 Task: Look for properties with 3D walkthroughs and video tours.
Action: Mouse moved to (554, 233)
Screenshot: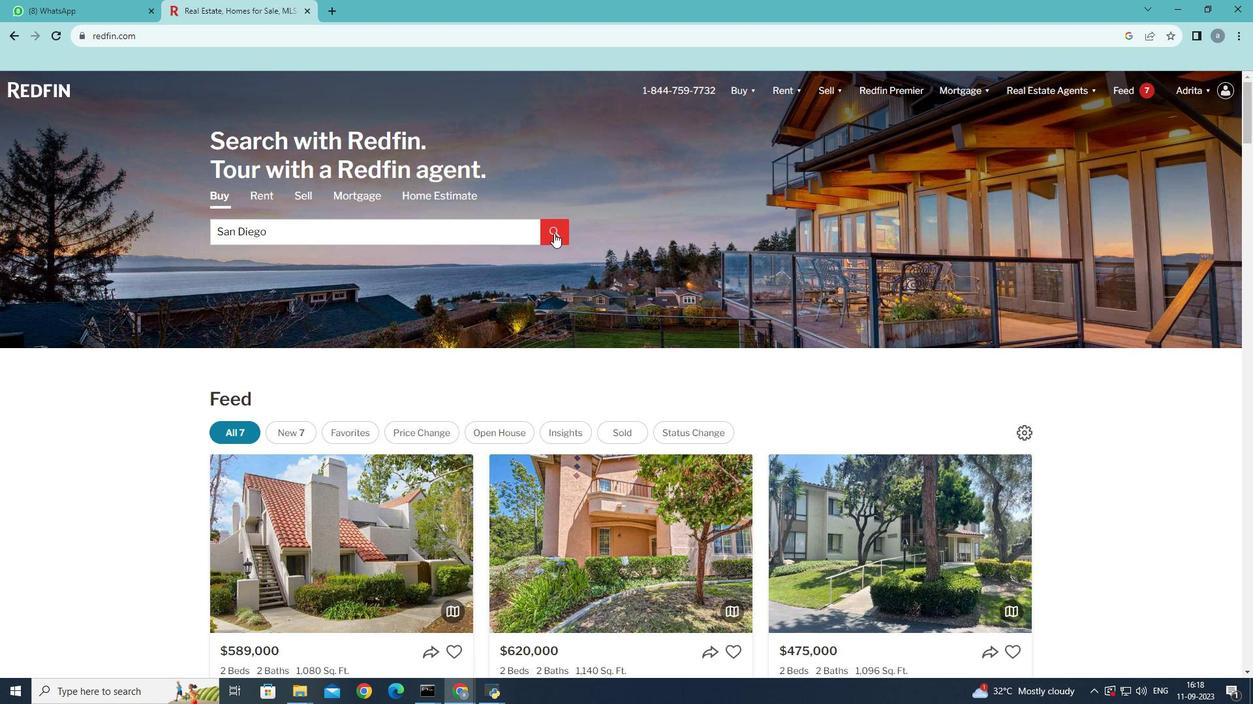
Action: Mouse pressed left at (554, 233)
Screenshot: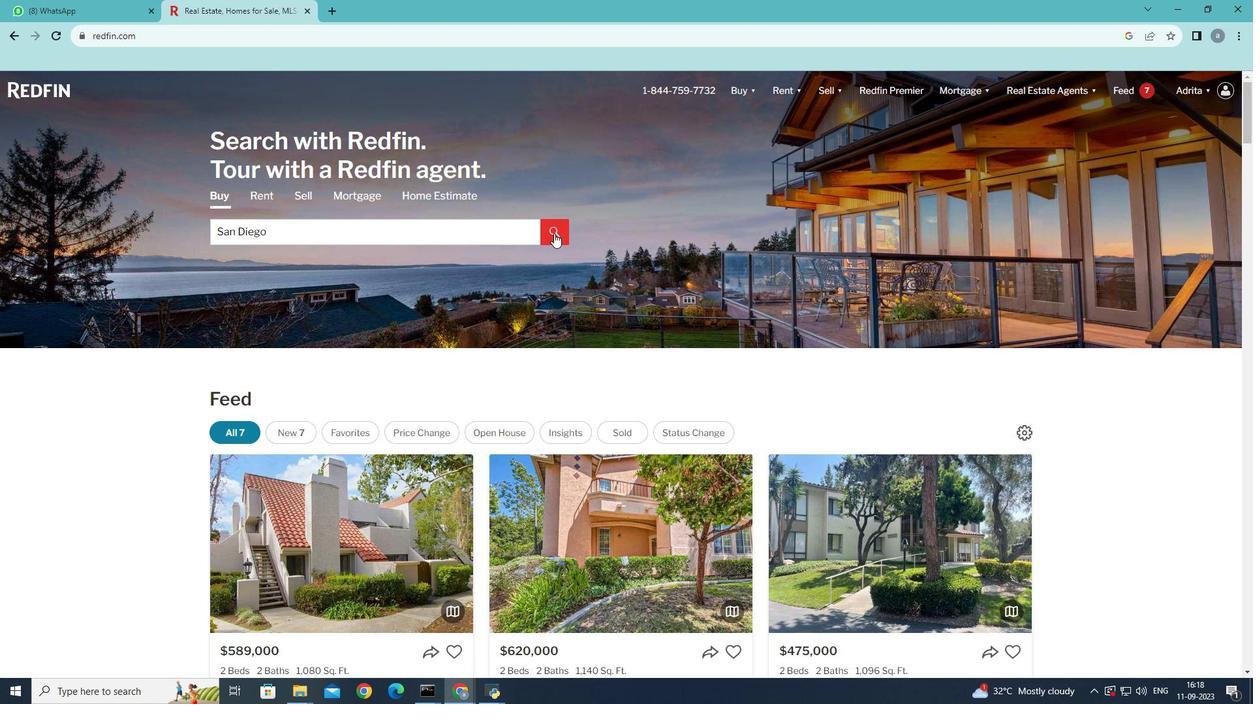 
Action: Mouse moved to (1127, 180)
Screenshot: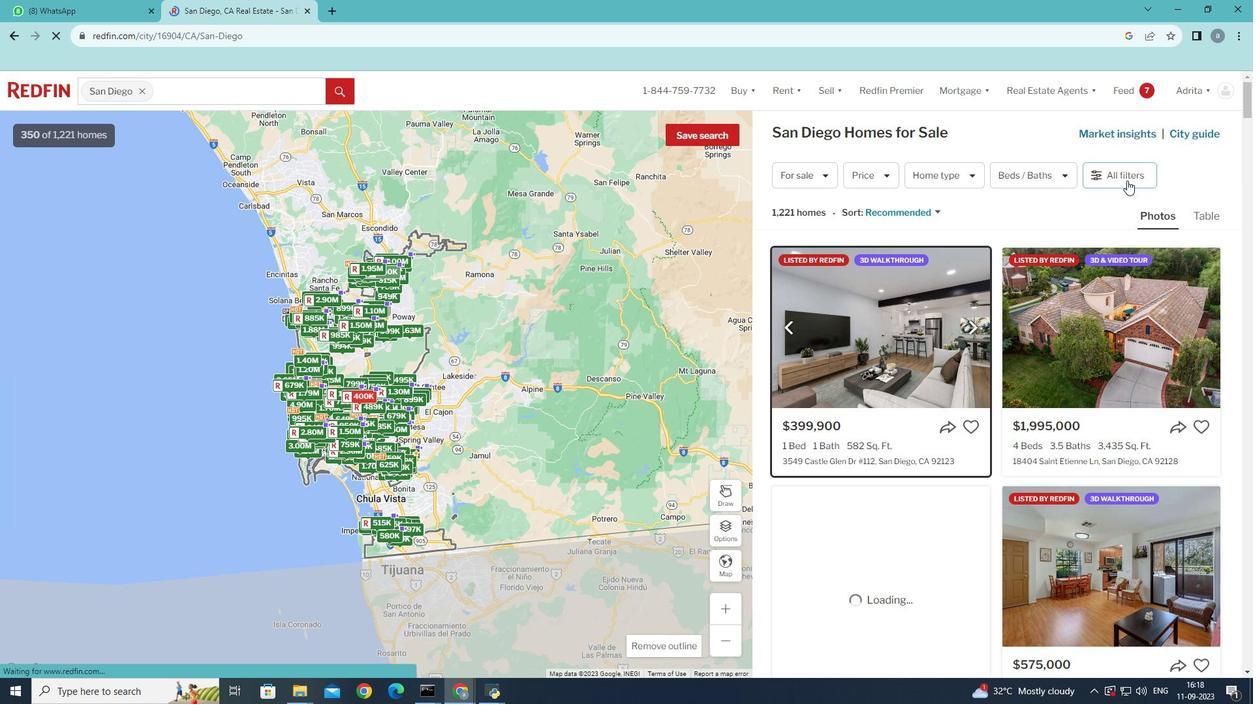 
Action: Mouse pressed left at (1127, 180)
Screenshot: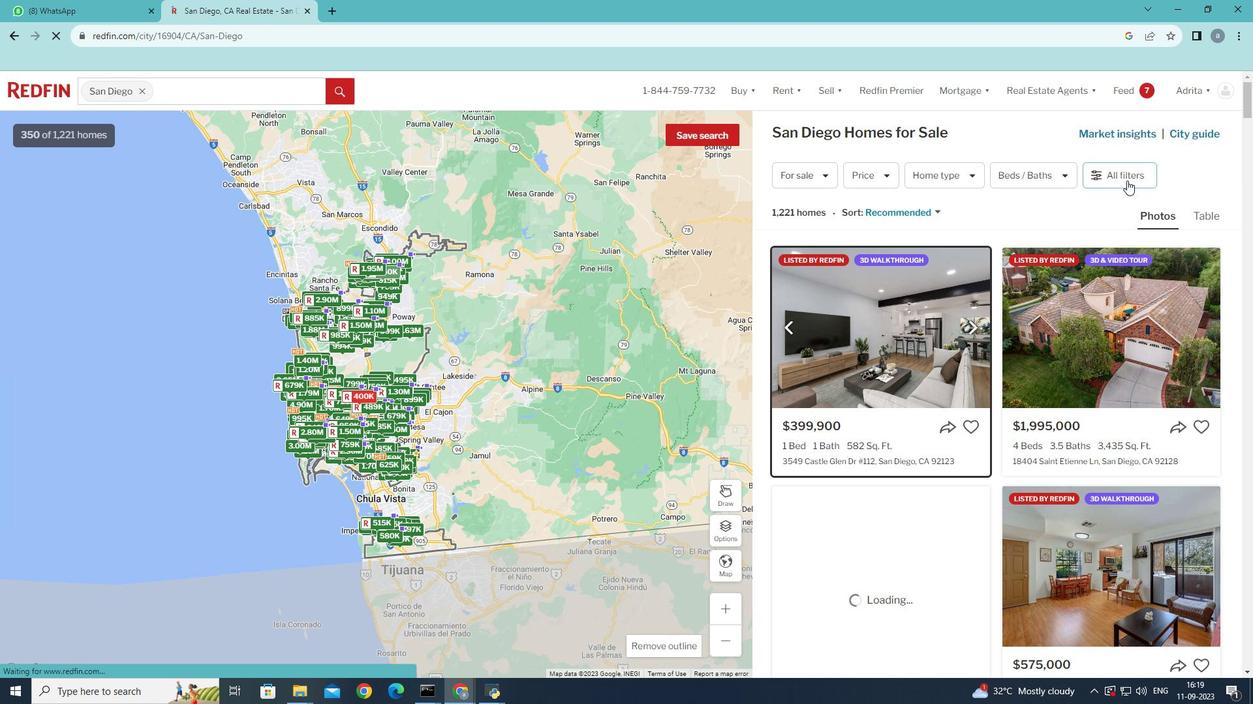 
Action: Mouse moved to (1086, 318)
Screenshot: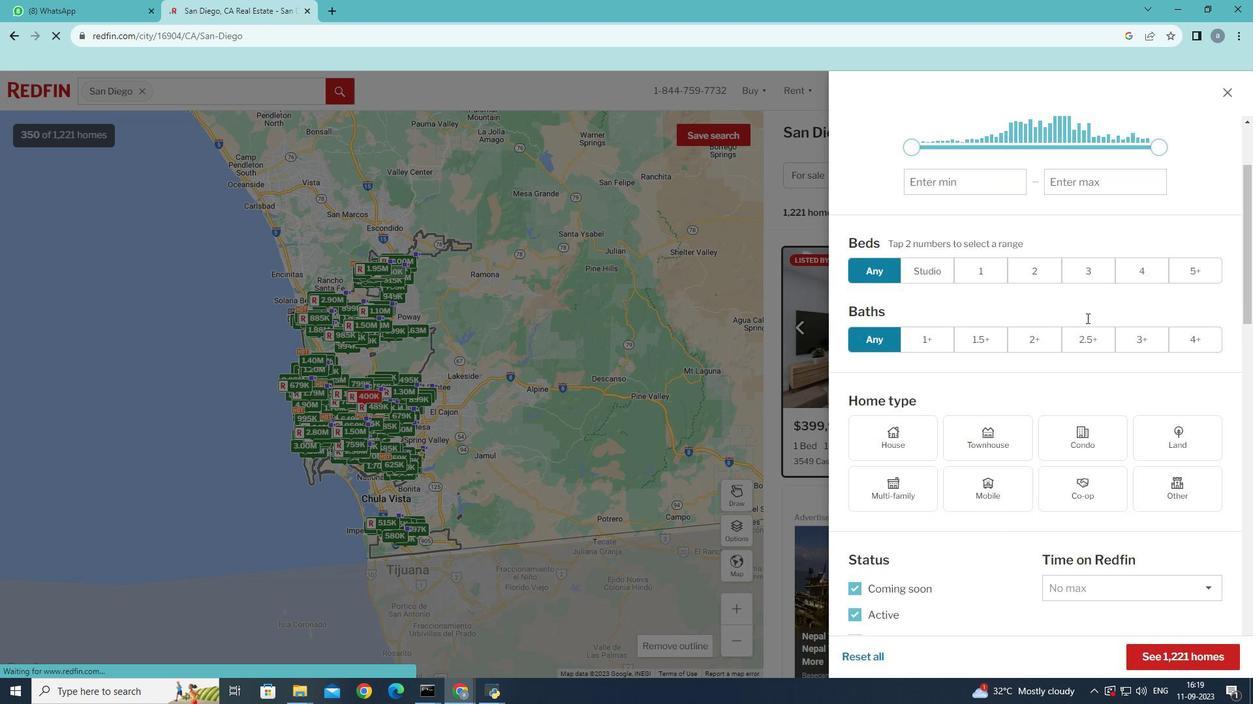 
Action: Mouse scrolled (1086, 317) with delta (0, 0)
Screenshot: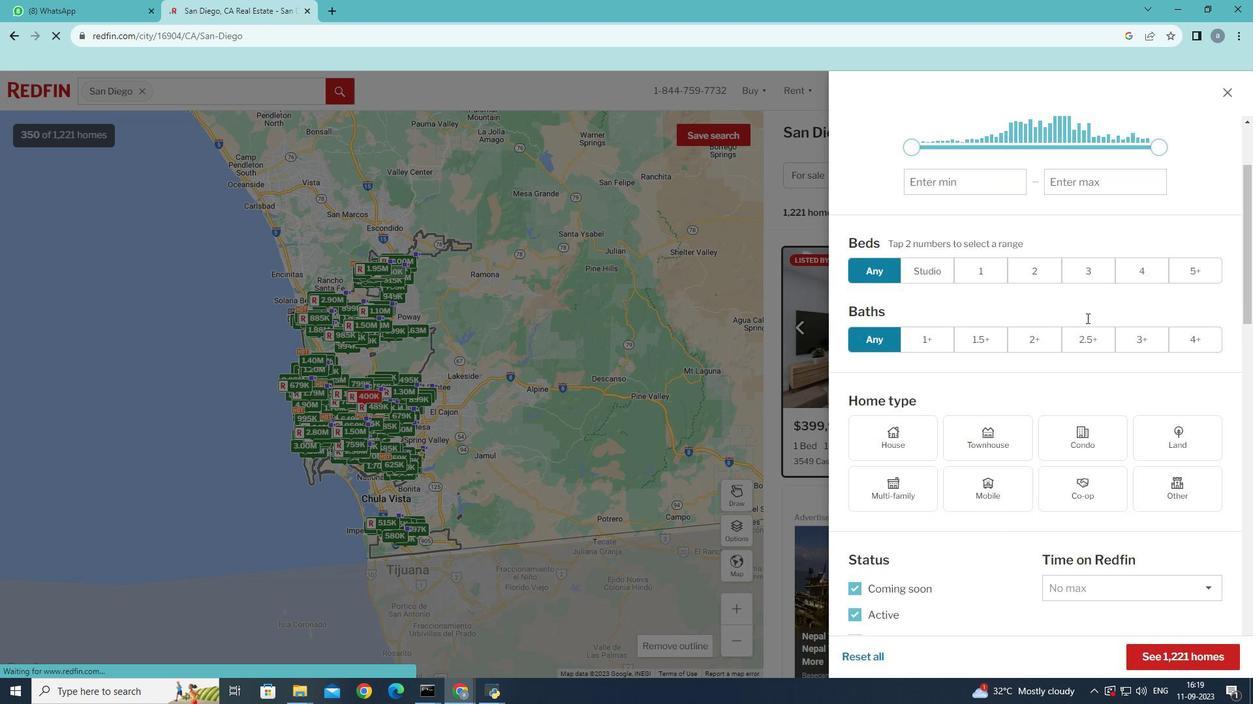 
Action: Mouse scrolled (1086, 317) with delta (0, 0)
Screenshot: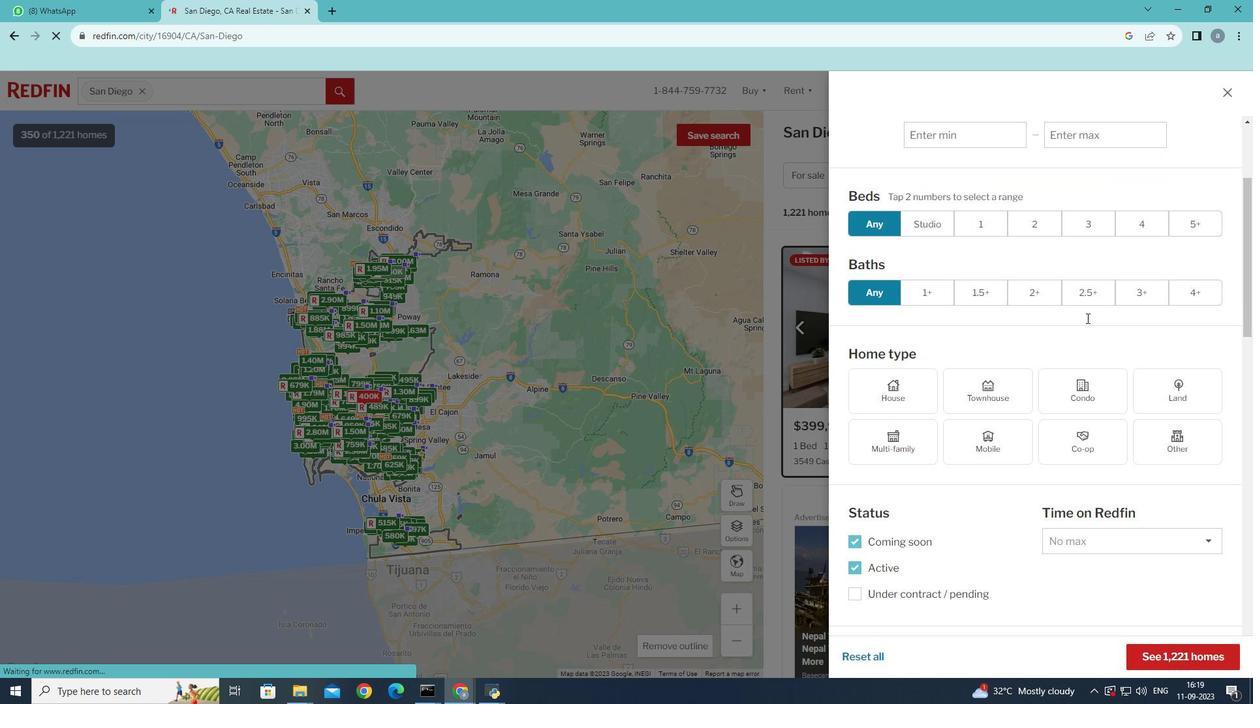 
Action: Mouse moved to (1086, 318)
Screenshot: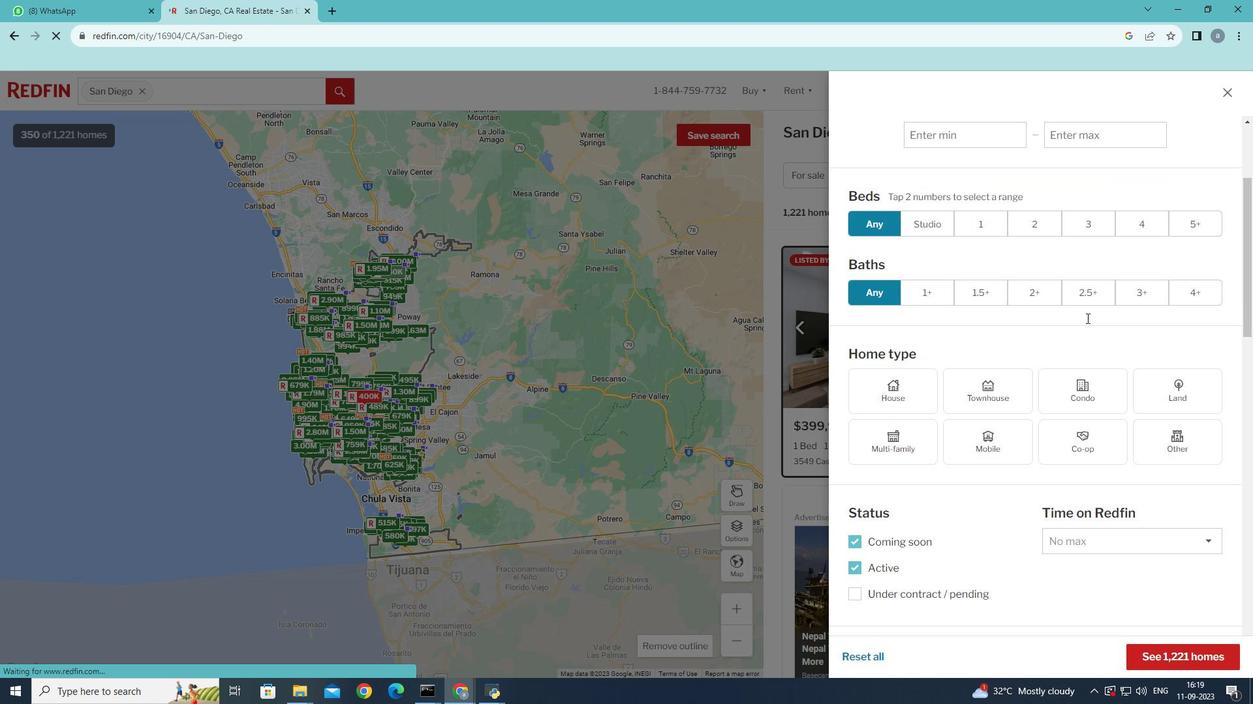 
Action: Mouse scrolled (1086, 317) with delta (0, 0)
Screenshot: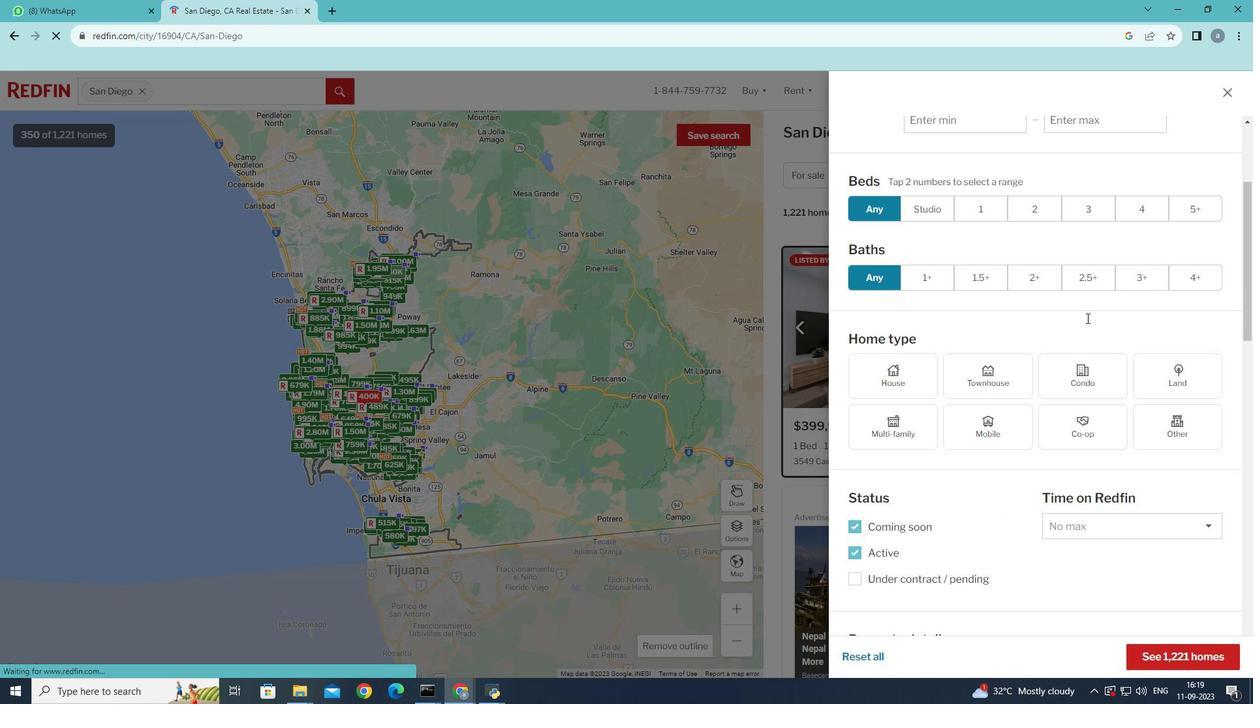 
Action: Mouse scrolled (1086, 317) with delta (0, 0)
Screenshot: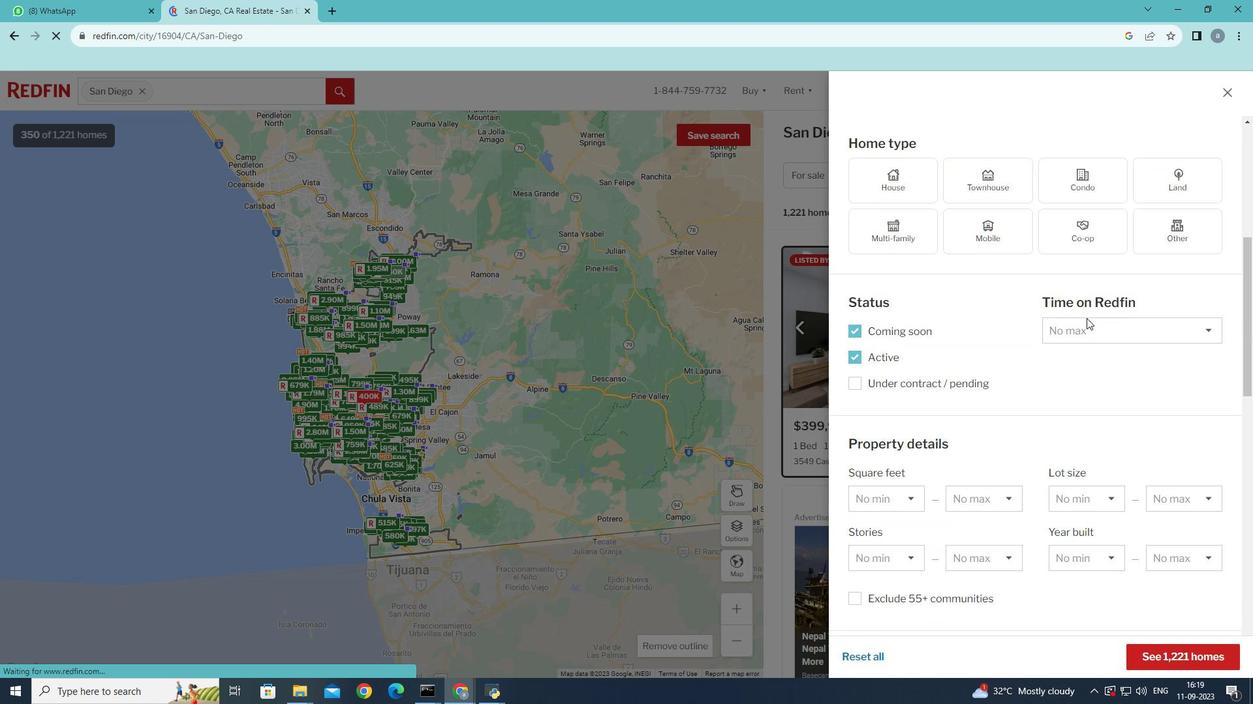 
Action: Mouse scrolled (1086, 317) with delta (0, 0)
Screenshot: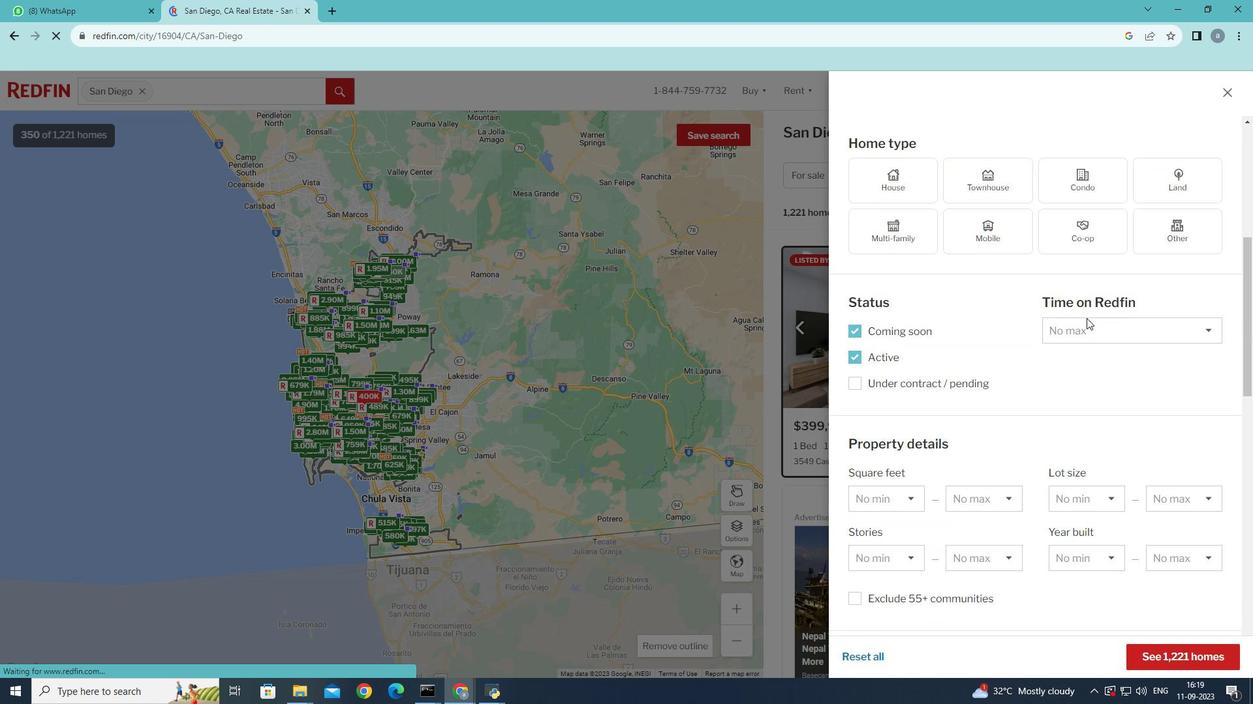 
Action: Mouse scrolled (1086, 317) with delta (0, 0)
Screenshot: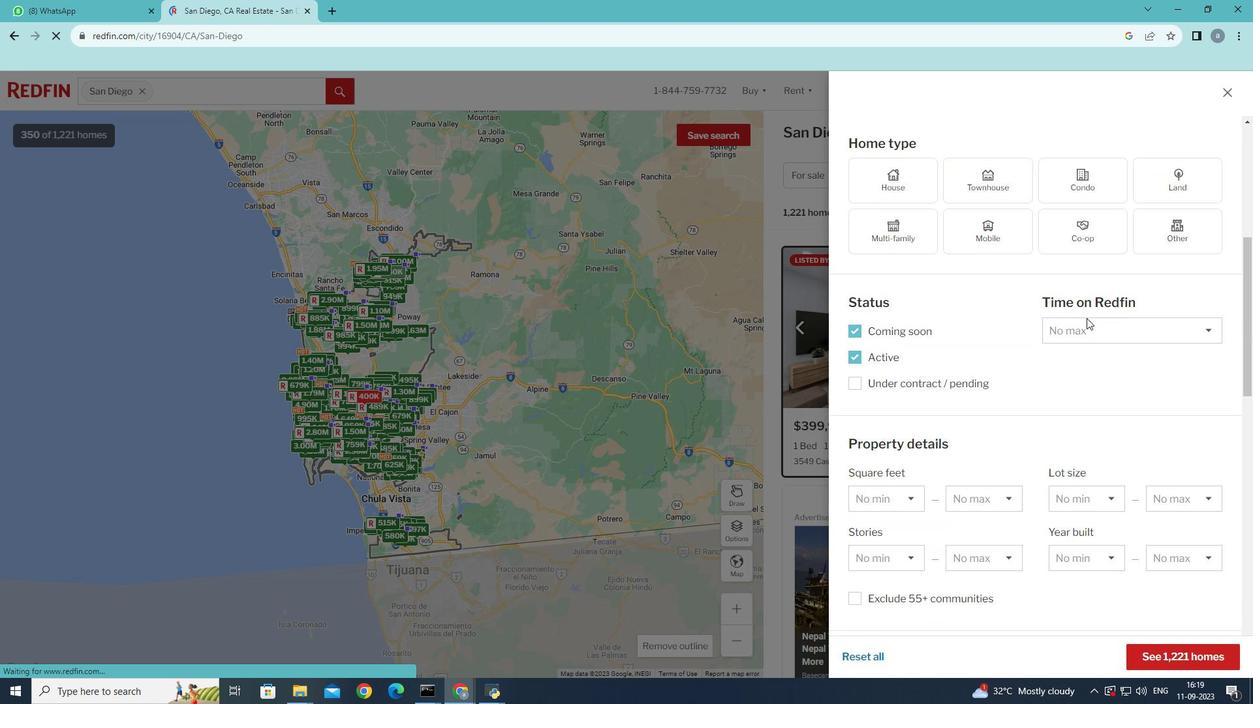 
Action: Mouse scrolled (1086, 317) with delta (0, 0)
Screenshot: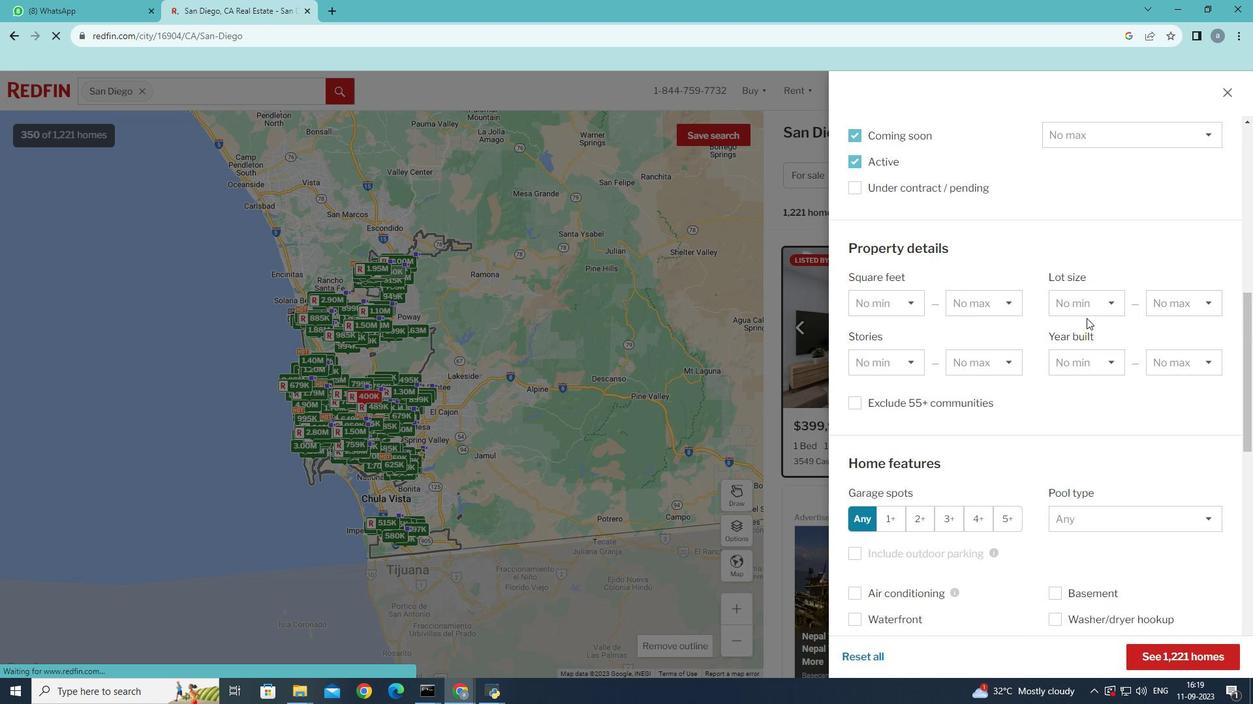 
Action: Mouse scrolled (1086, 317) with delta (0, 0)
Screenshot: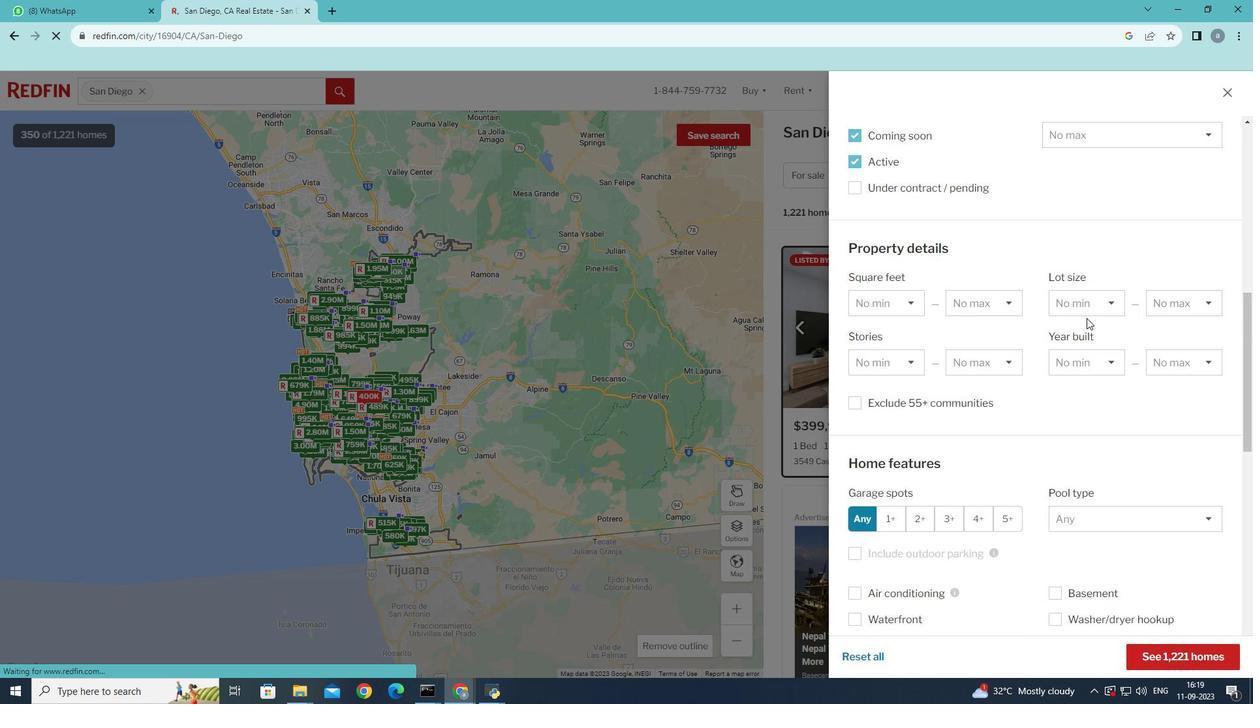 
Action: Mouse scrolled (1086, 317) with delta (0, 0)
Screenshot: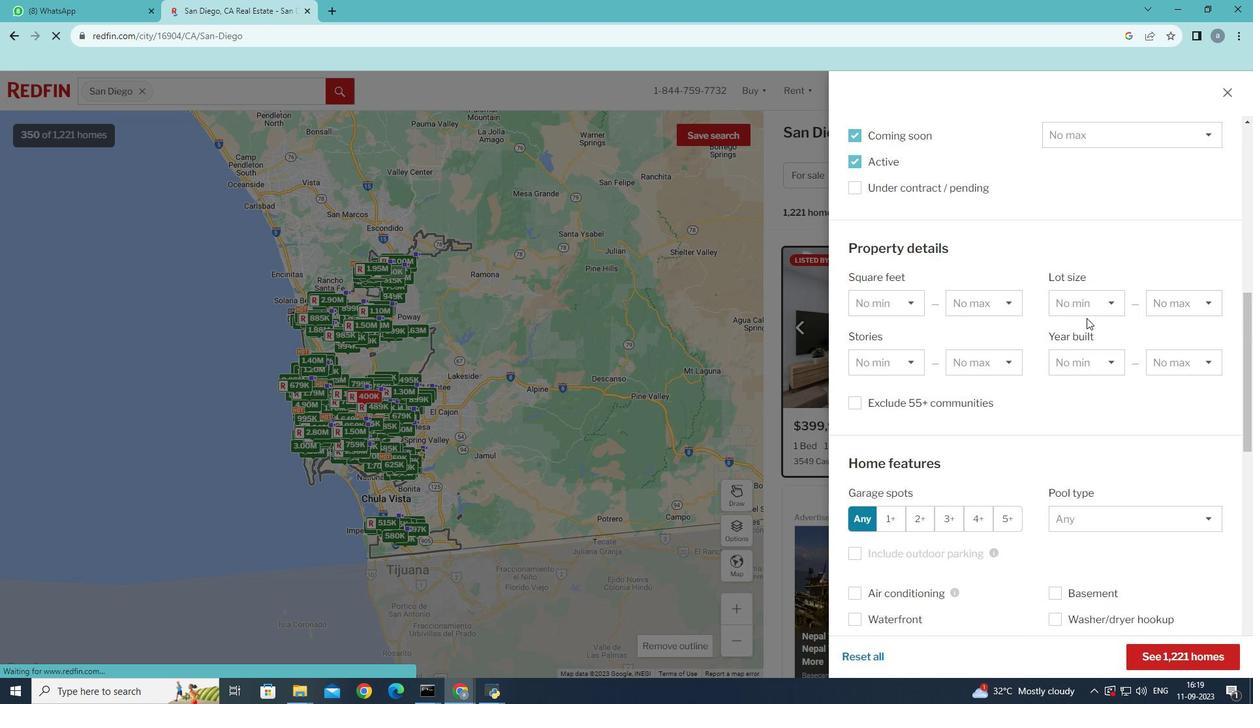 
Action: Mouse moved to (1086, 318)
Screenshot: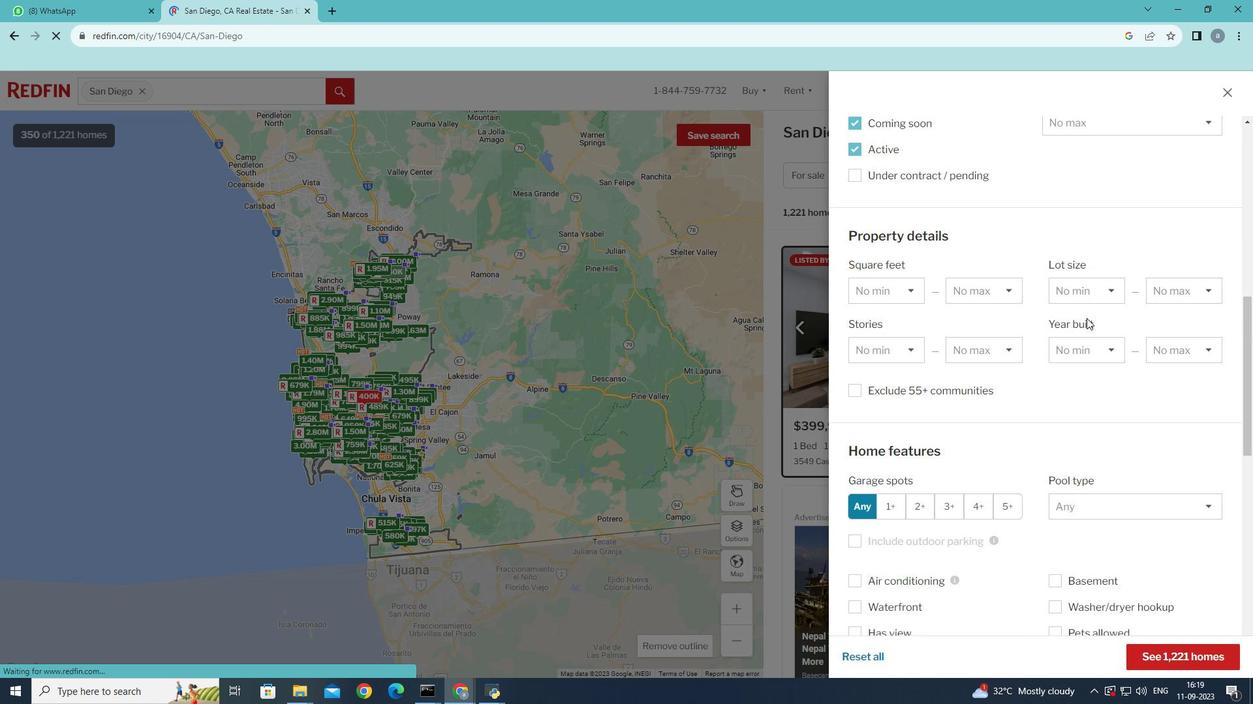 
Action: Mouse scrolled (1086, 317) with delta (0, 0)
Screenshot: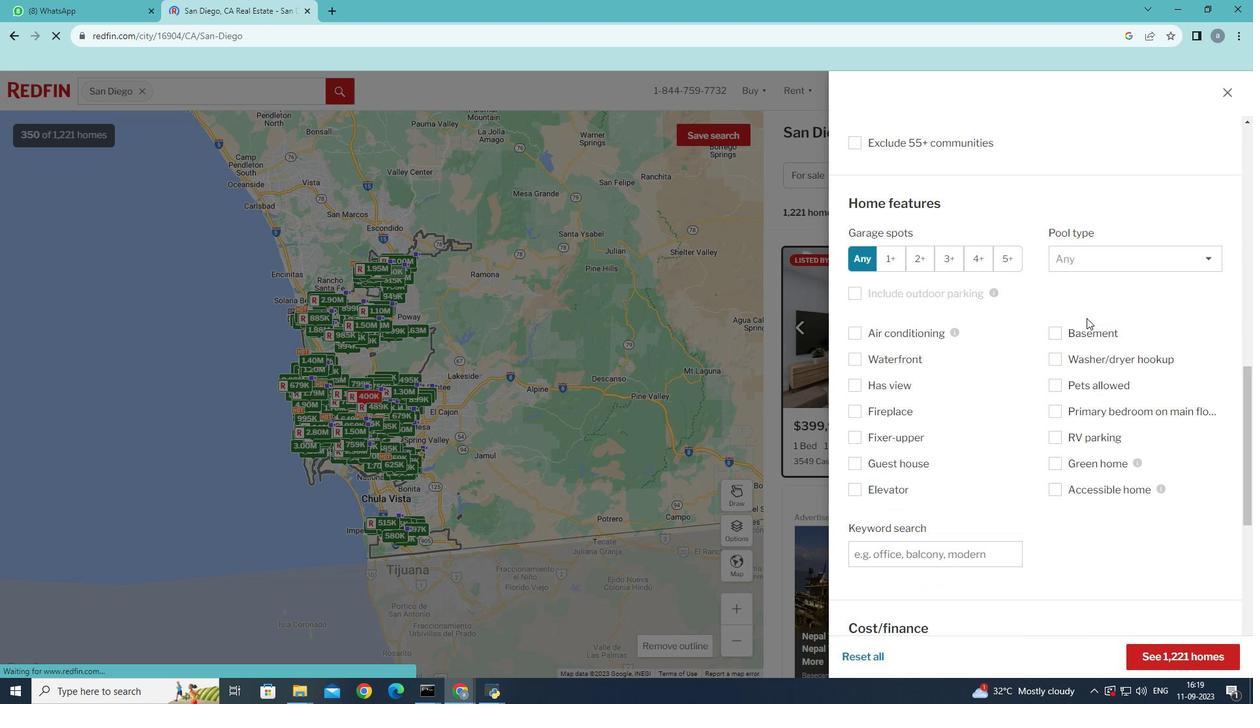 
Action: Mouse scrolled (1086, 317) with delta (0, 0)
Screenshot: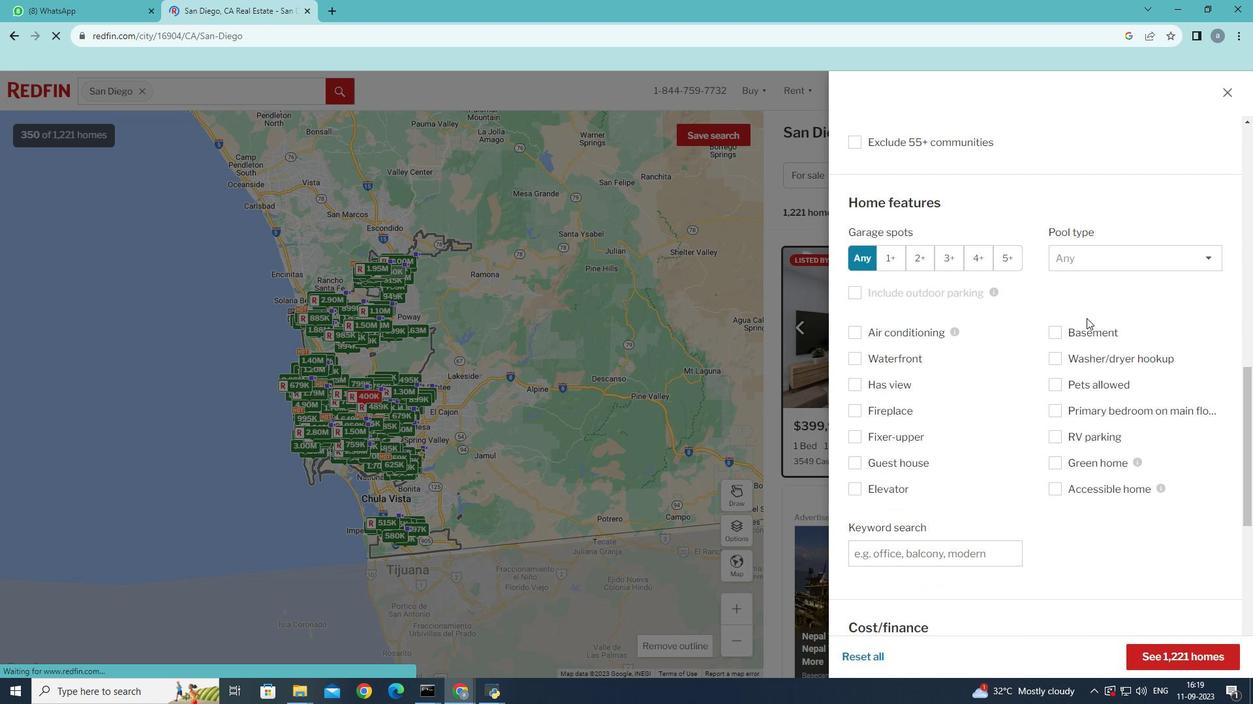 
Action: Mouse scrolled (1086, 317) with delta (0, 0)
Screenshot: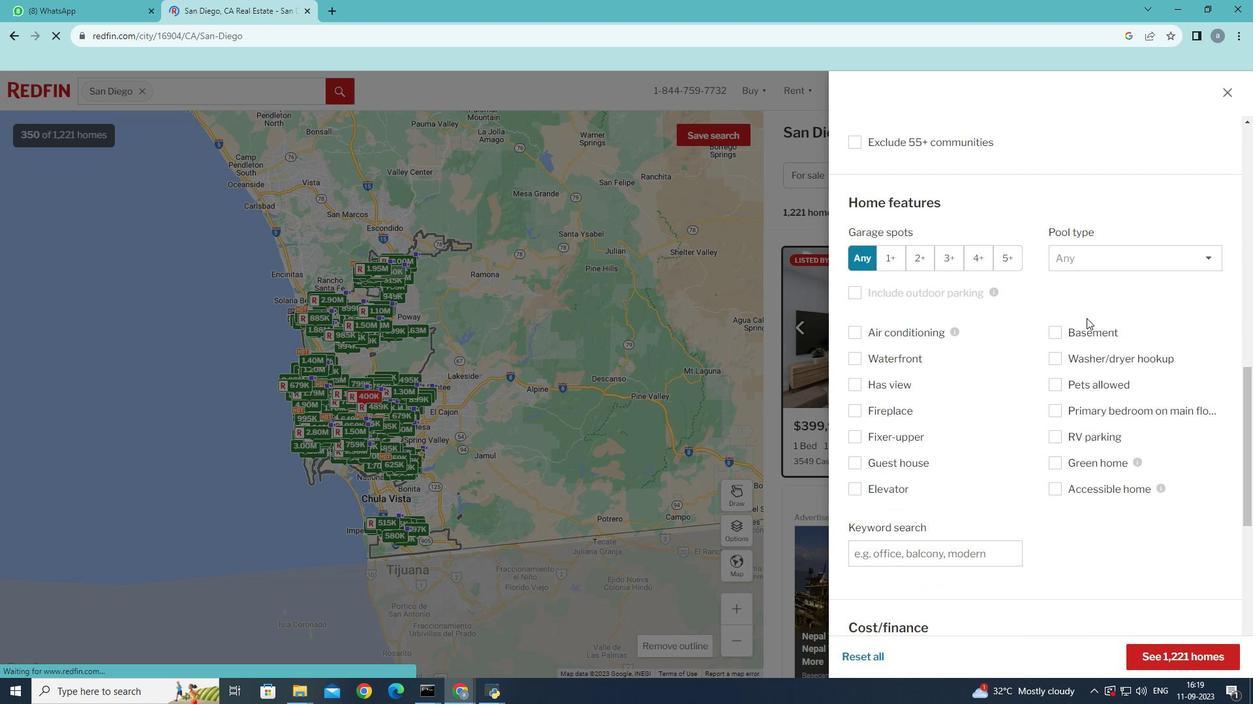 
Action: Mouse scrolled (1086, 317) with delta (0, 0)
Screenshot: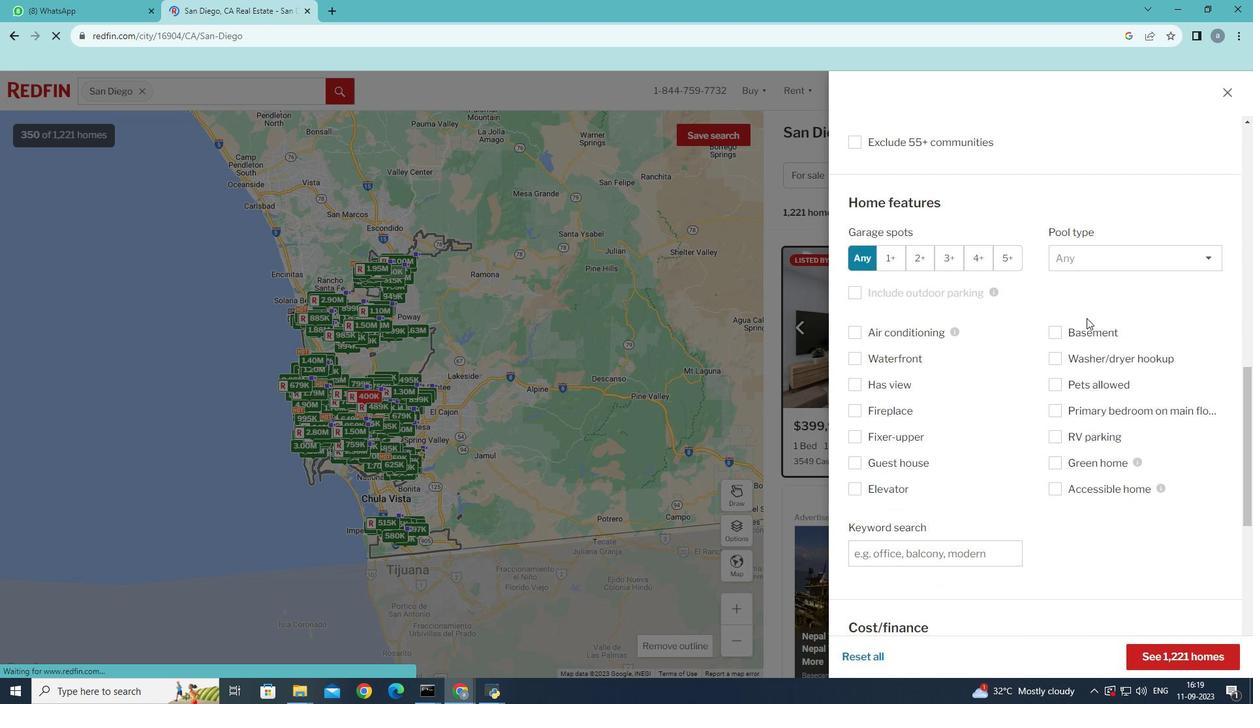 
Action: Mouse scrolled (1086, 317) with delta (0, 0)
Screenshot: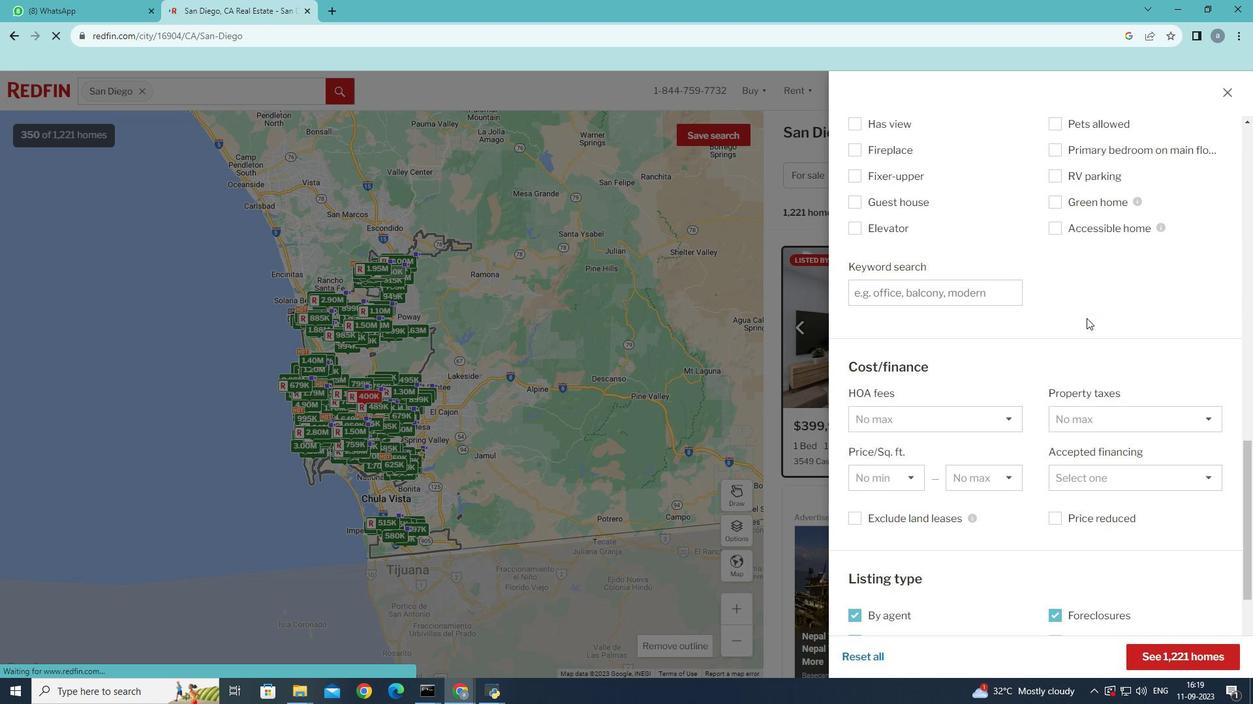 
Action: Mouse scrolled (1086, 317) with delta (0, 0)
Screenshot: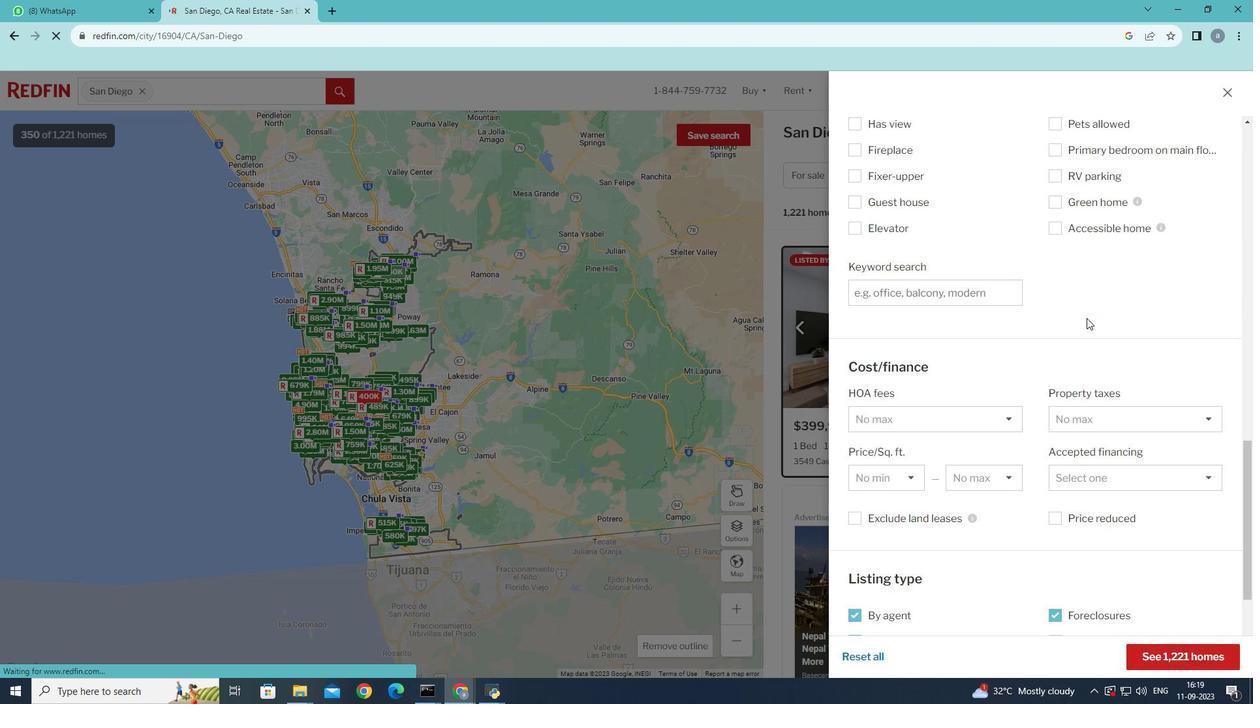
Action: Mouse scrolled (1086, 317) with delta (0, 0)
Screenshot: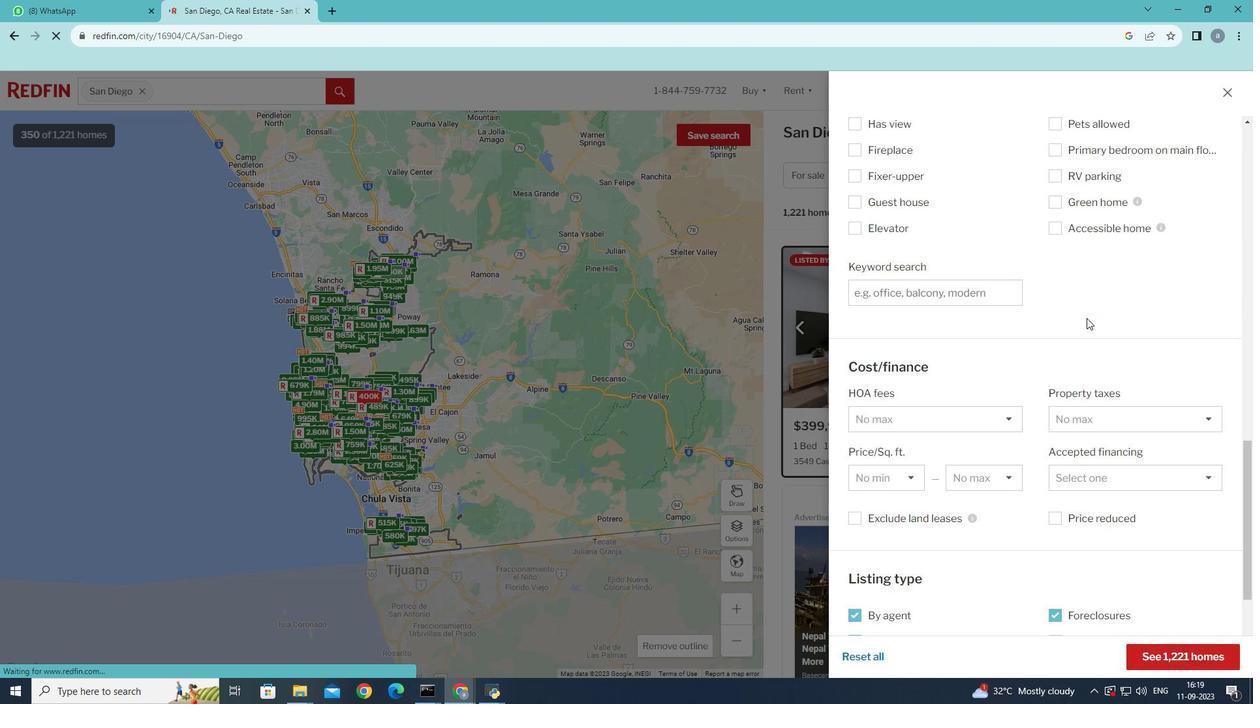 
Action: Mouse scrolled (1086, 317) with delta (0, 0)
Screenshot: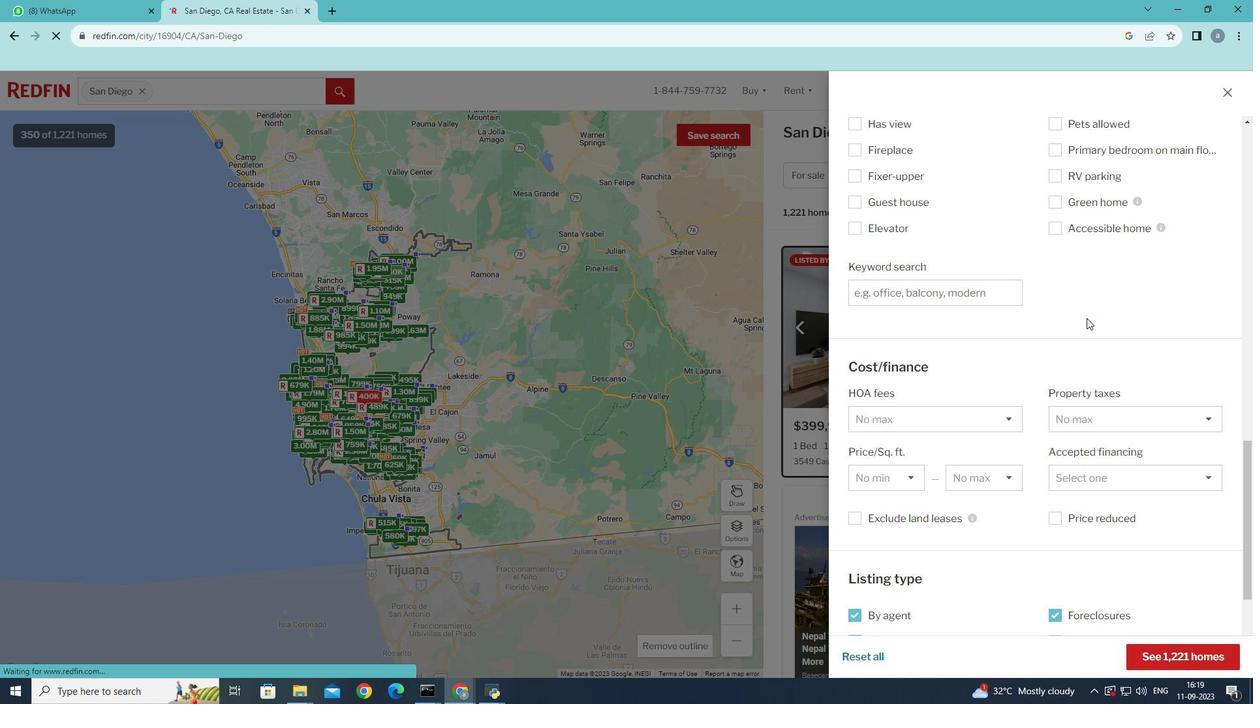 
Action: Mouse scrolled (1086, 317) with delta (0, 0)
Screenshot: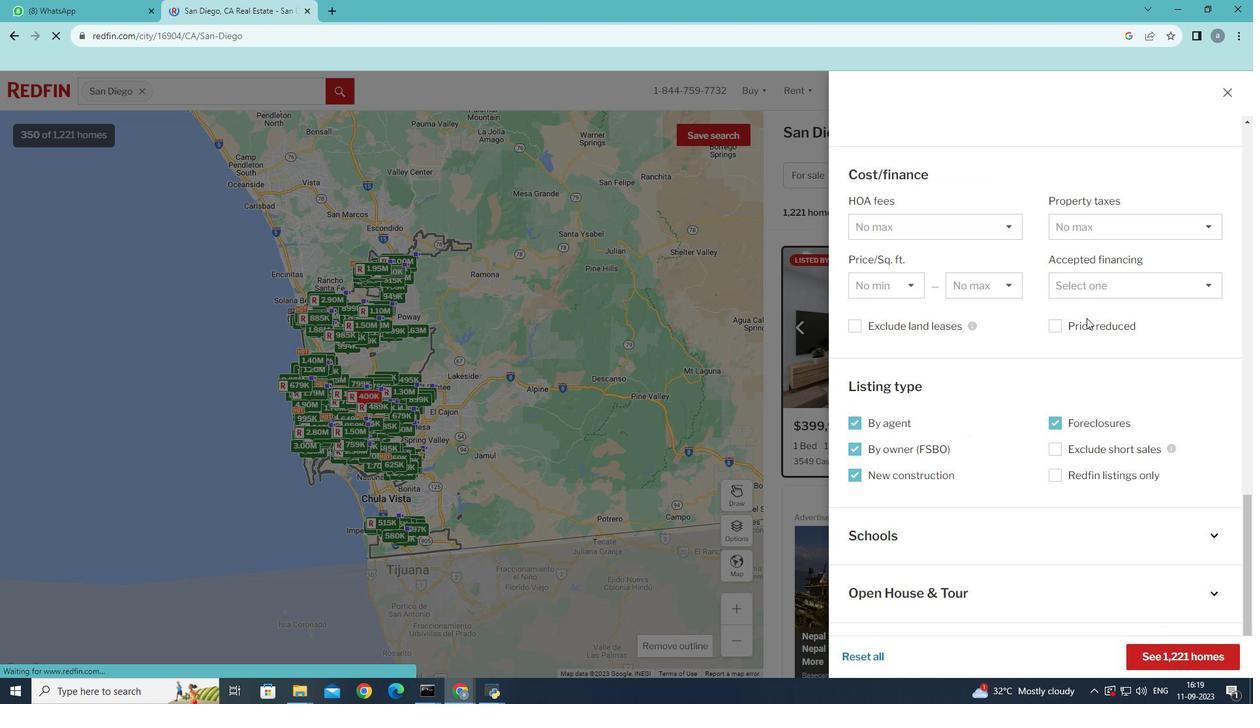 
Action: Mouse scrolled (1086, 317) with delta (0, 0)
Screenshot: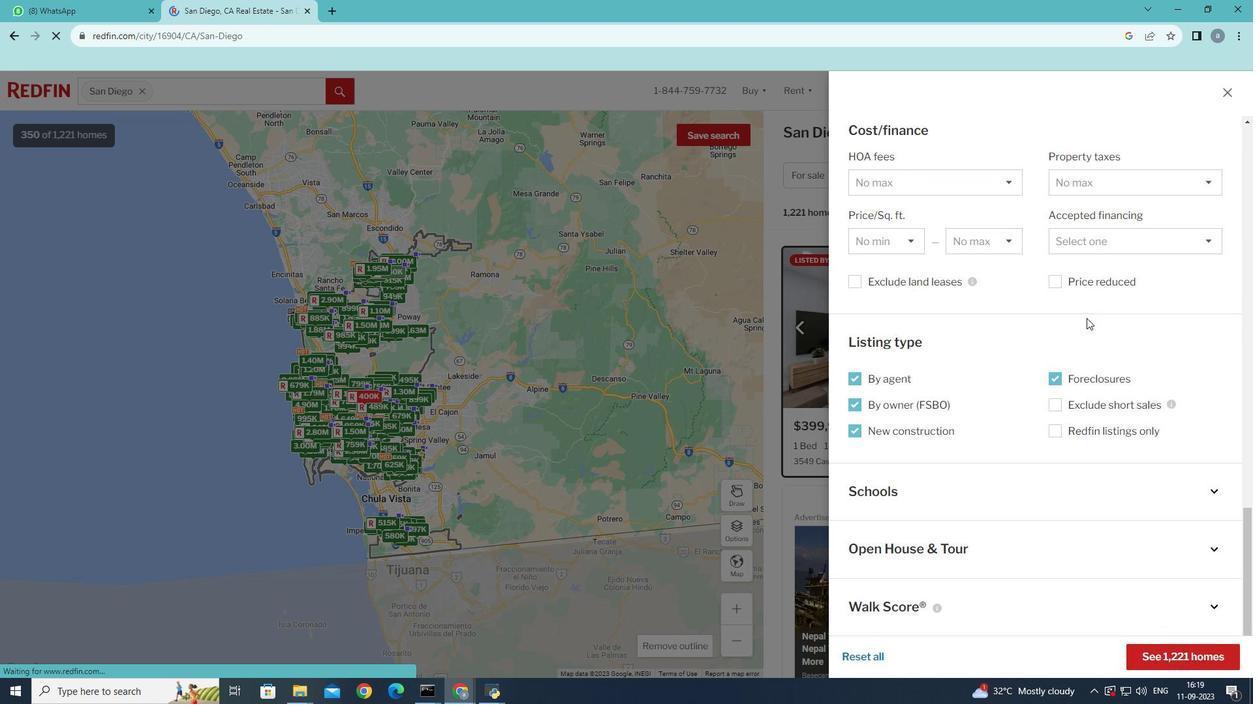 
Action: Mouse scrolled (1086, 317) with delta (0, 0)
Screenshot: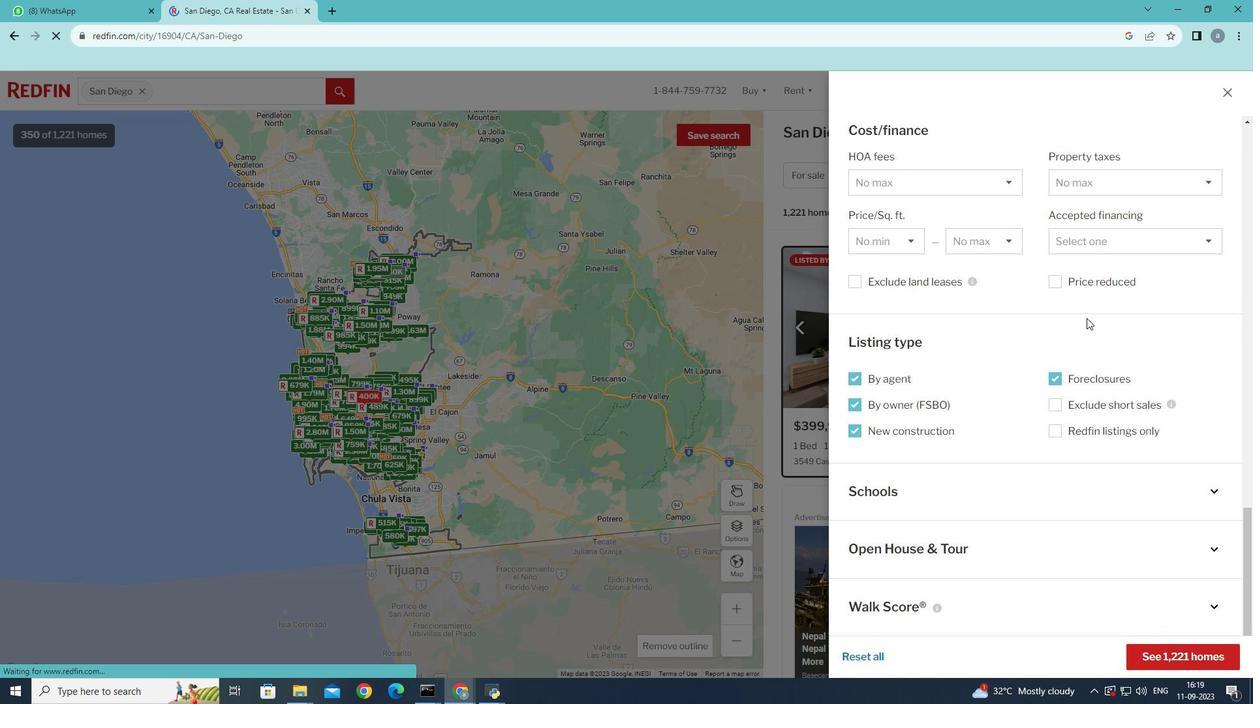 
Action: Mouse scrolled (1086, 317) with delta (0, 0)
Screenshot: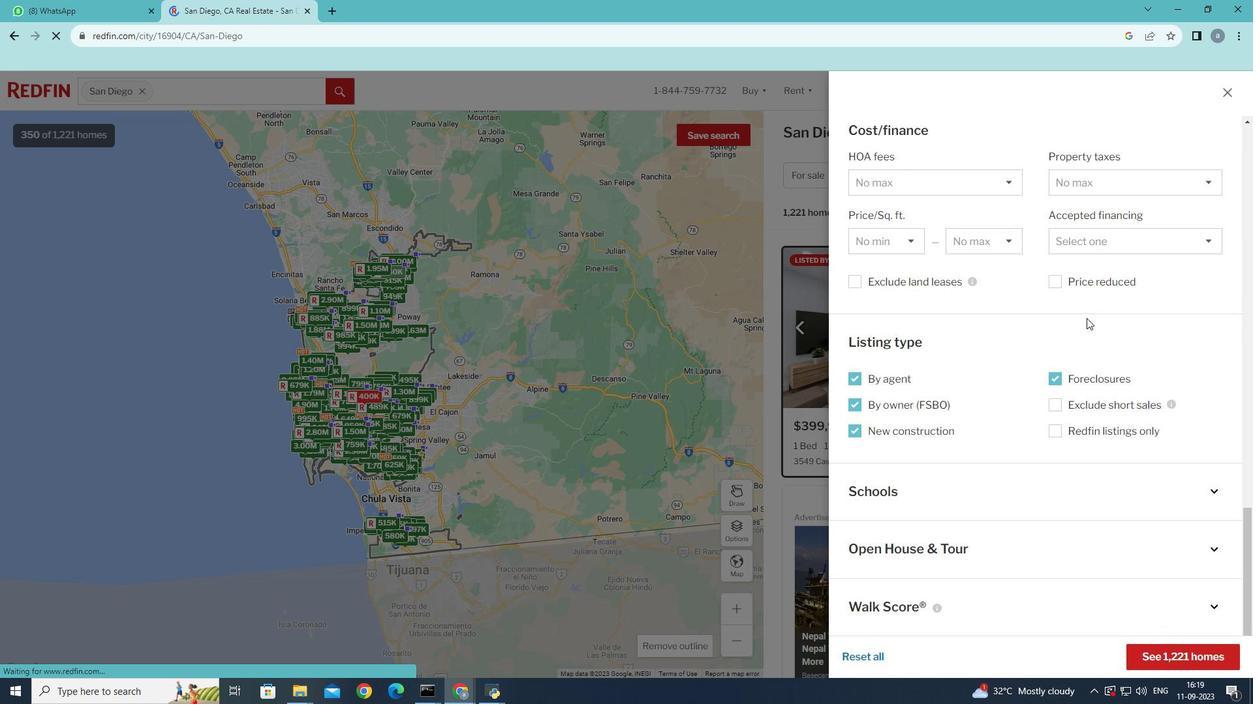 
Action: Mouse scrolled (1086, 317) with delta (0, 0)
Screenshot: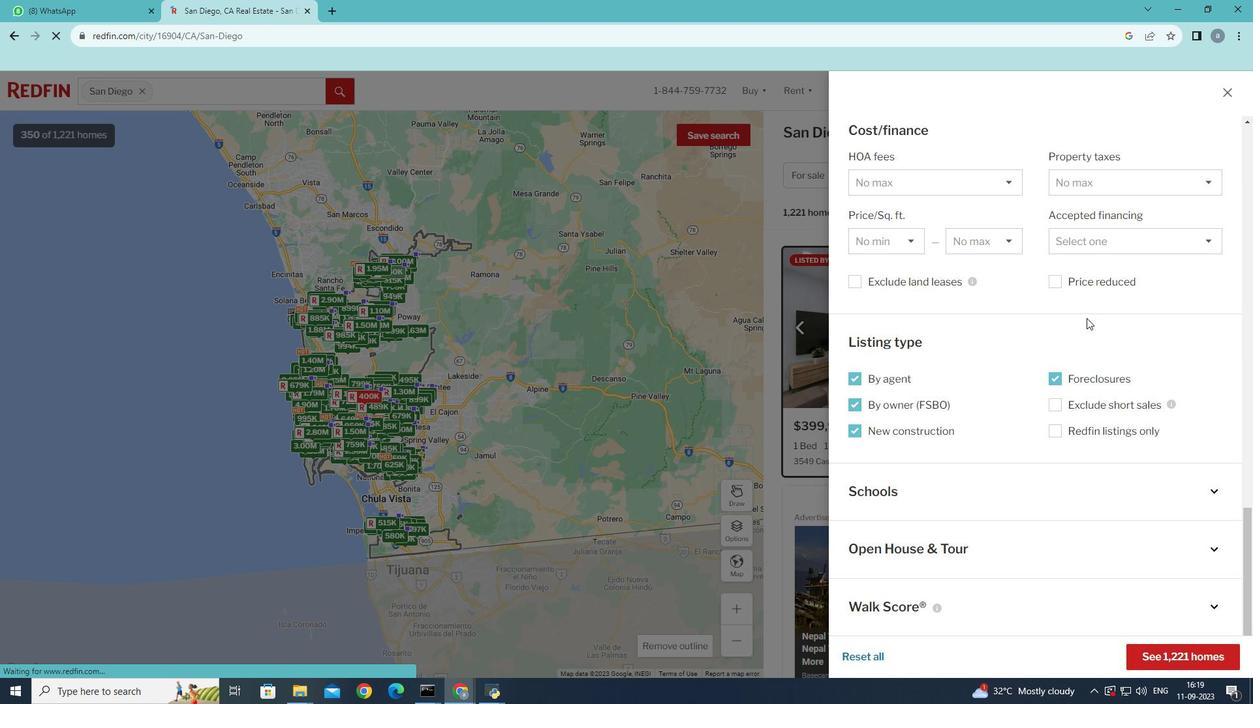 
Action: Mouse scrolled (1086, 317) with delta (0, 0)
Screenshot: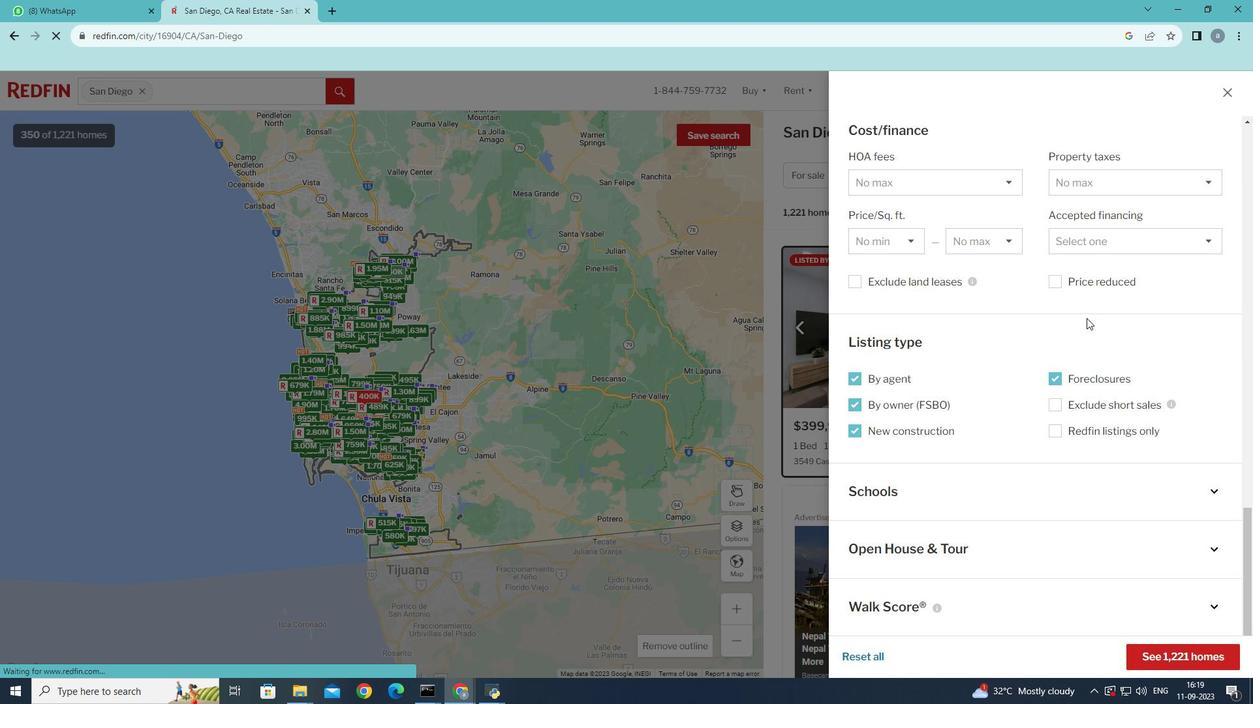 
Action: Mouse moved to (1215, 551)
Screenshot: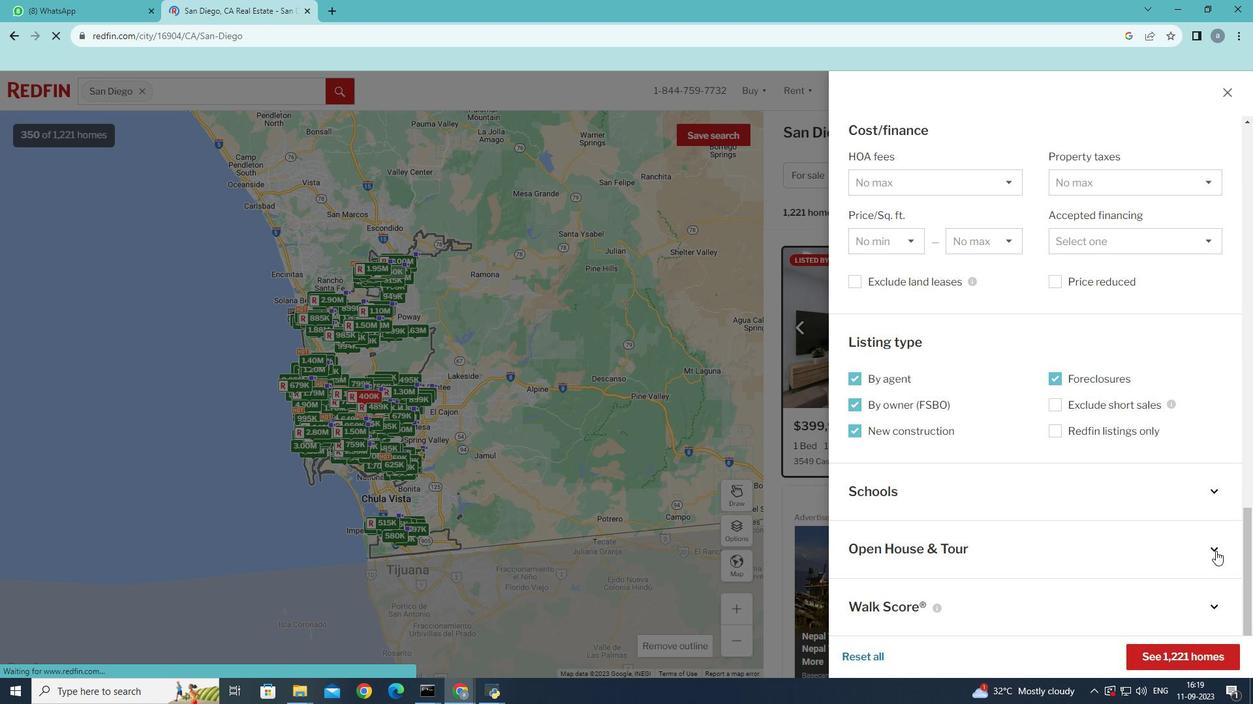 
Action: Mouse pressed left at (1215, 551)
Screenshot: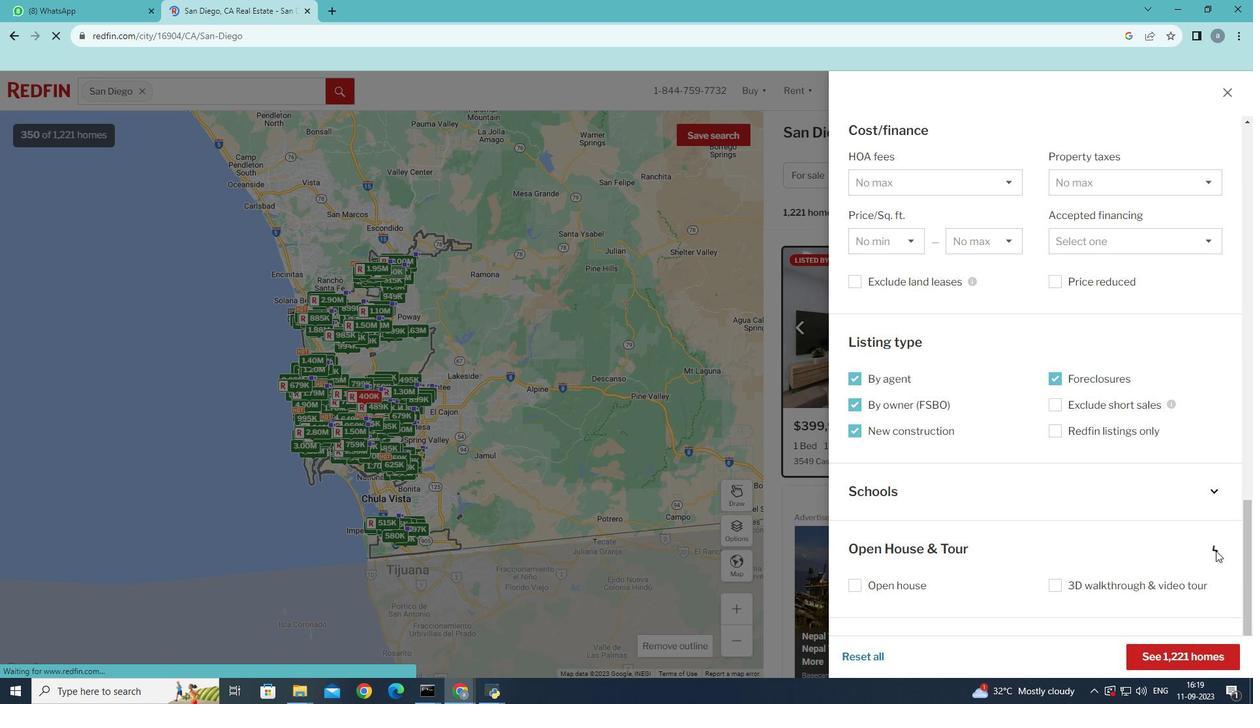 
Action: Mouse moved to (1052, 549)
Screenshot: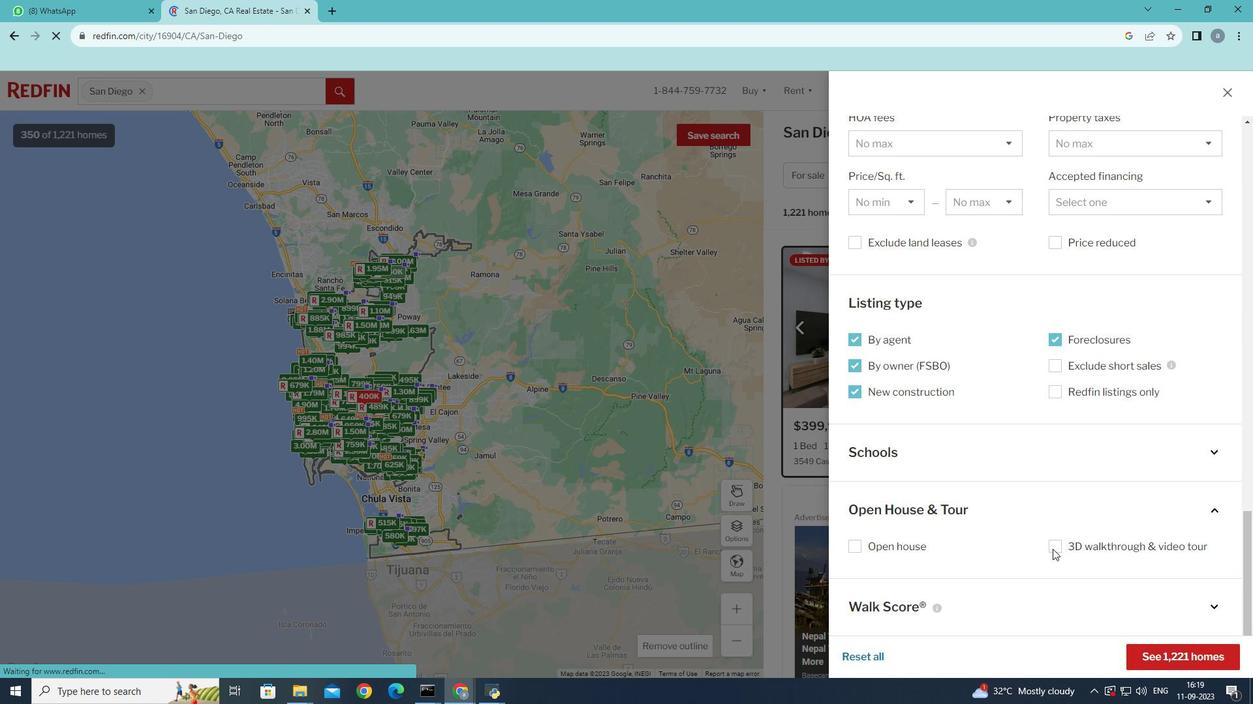 
Action: Mouse pressed left at (1052, 549)
Screenshot: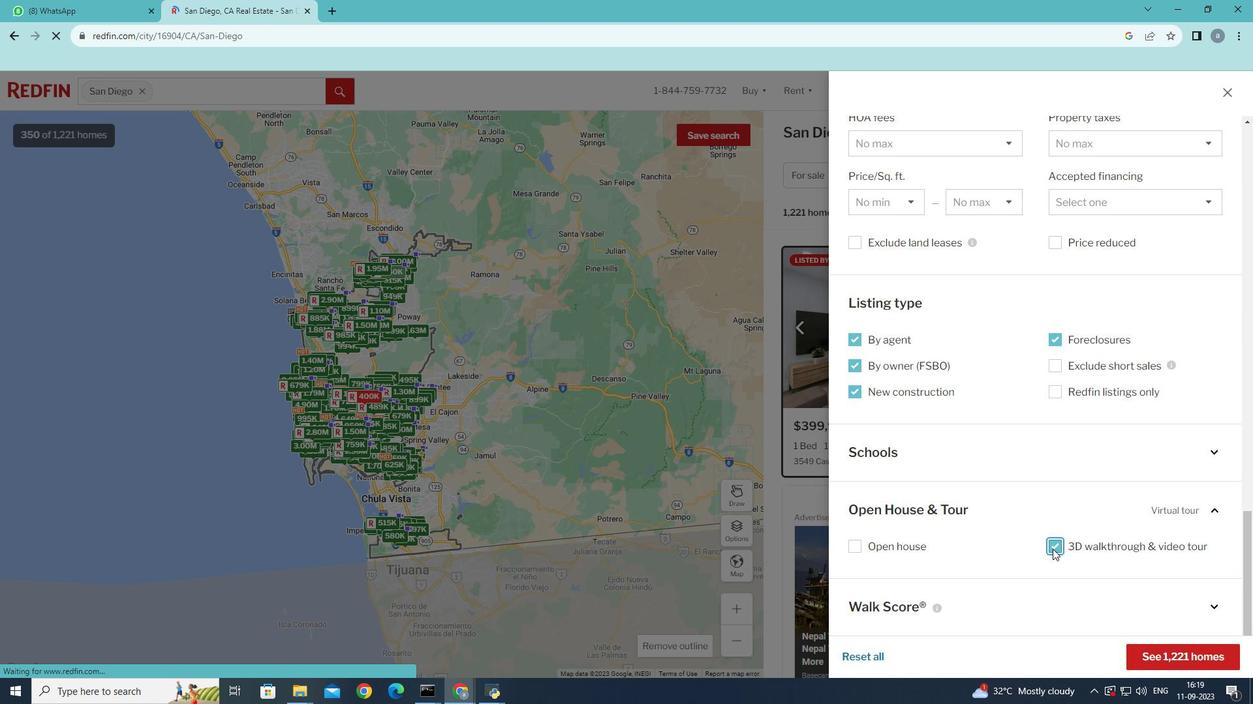 
Action: Mouse moved to (1156, 659)
Screenshot: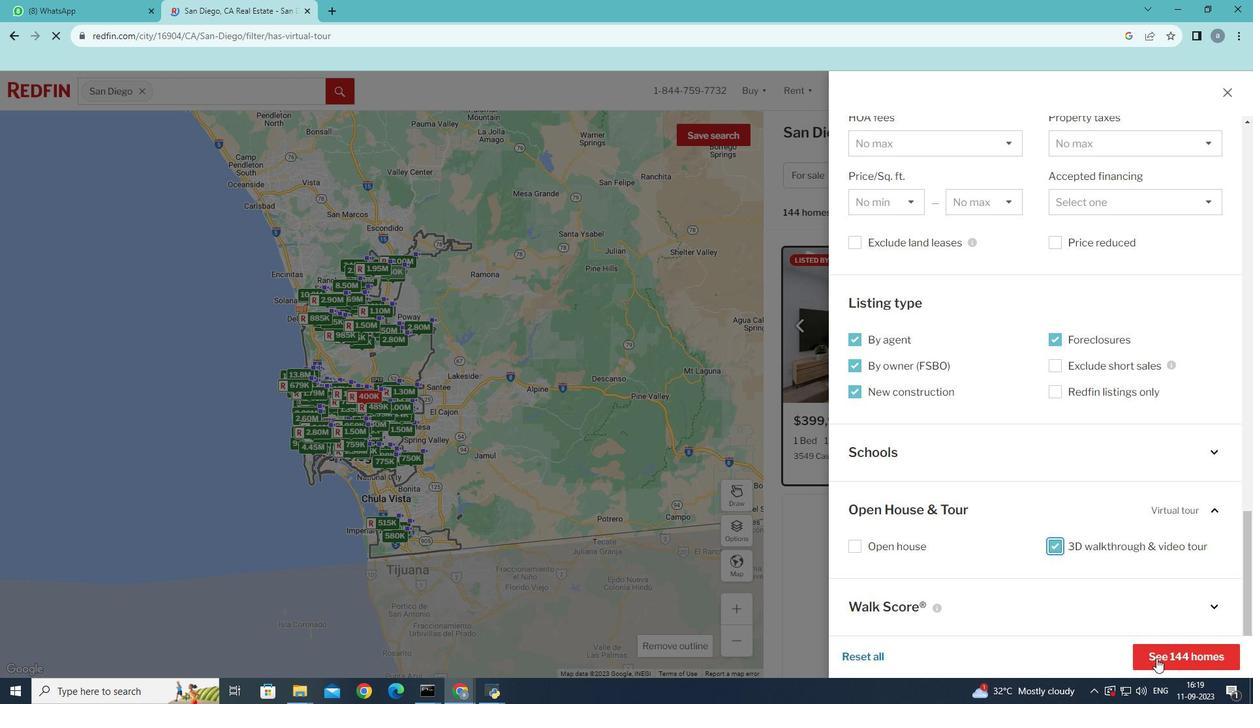 
Action: Mouse pressed left at (1156, 659)
Screenshot: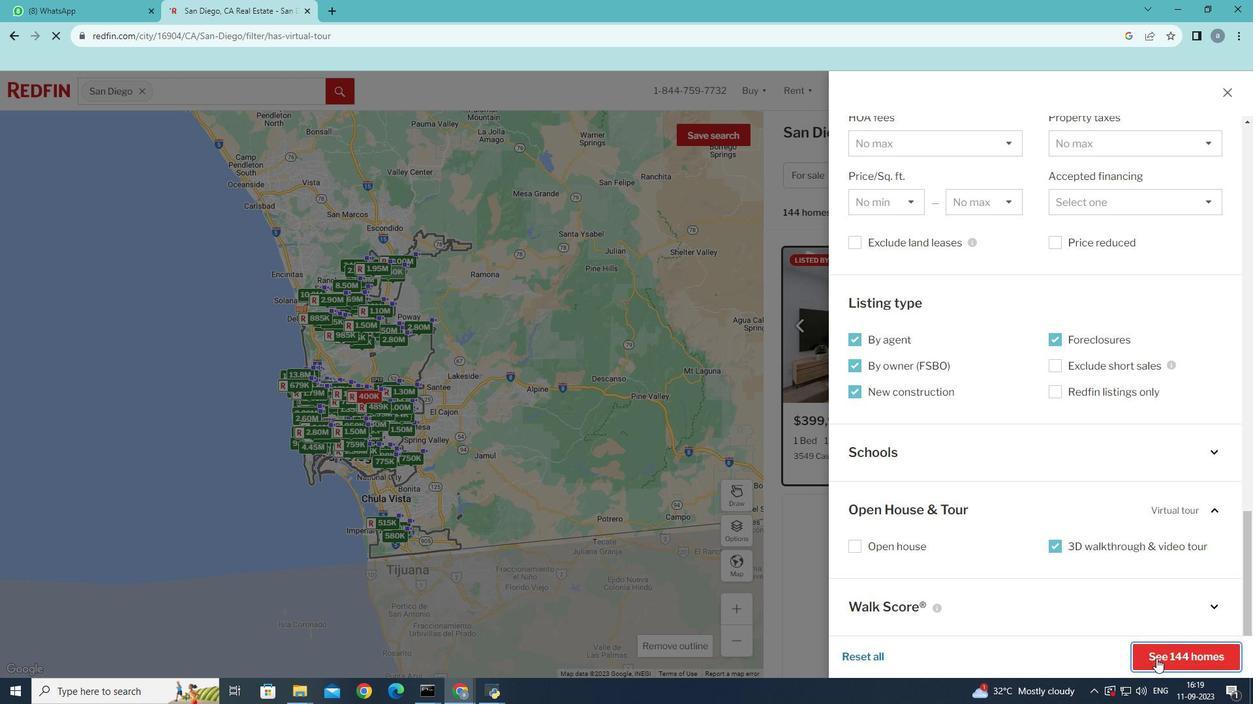 
Action: Mouse moved to (1114, 462)
Screenshot: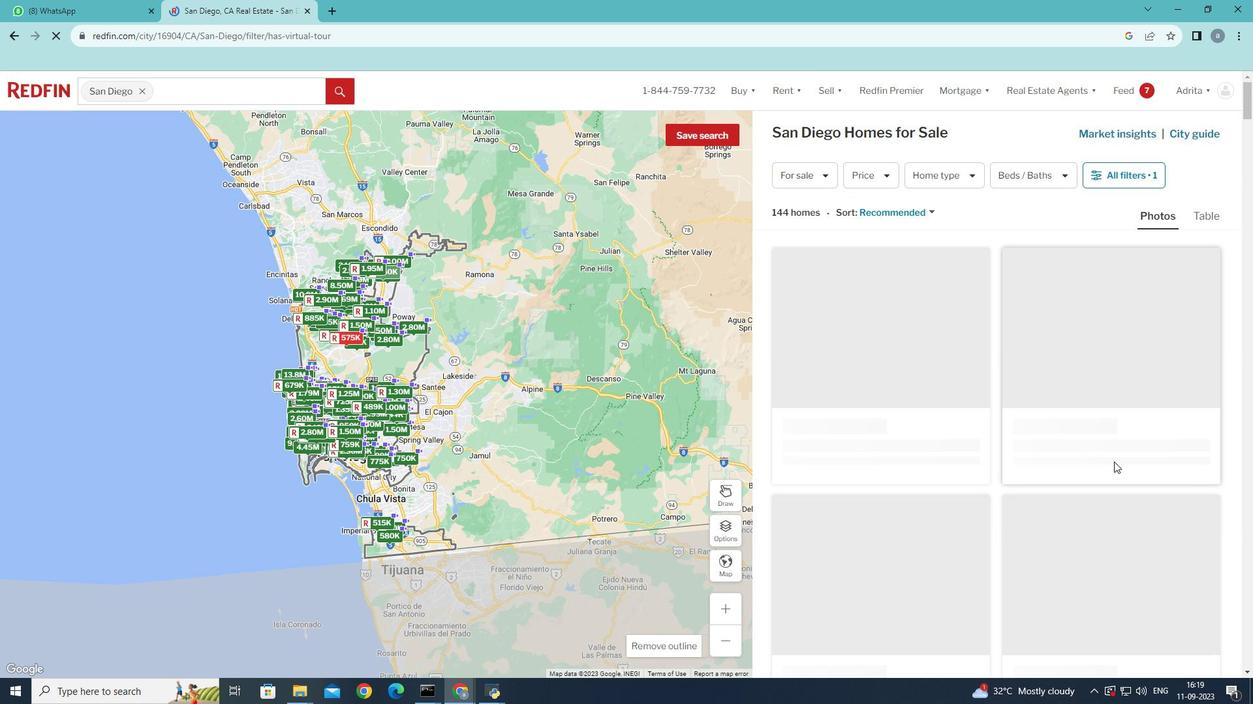 
